 Task: Add the task  Improve website speed and performance to the section Acceleration Station in the project AcmeWorks and add a Due Date to the respective task as 2023/08/08
Action: Mouse moved to (439, 235)
Screenshot: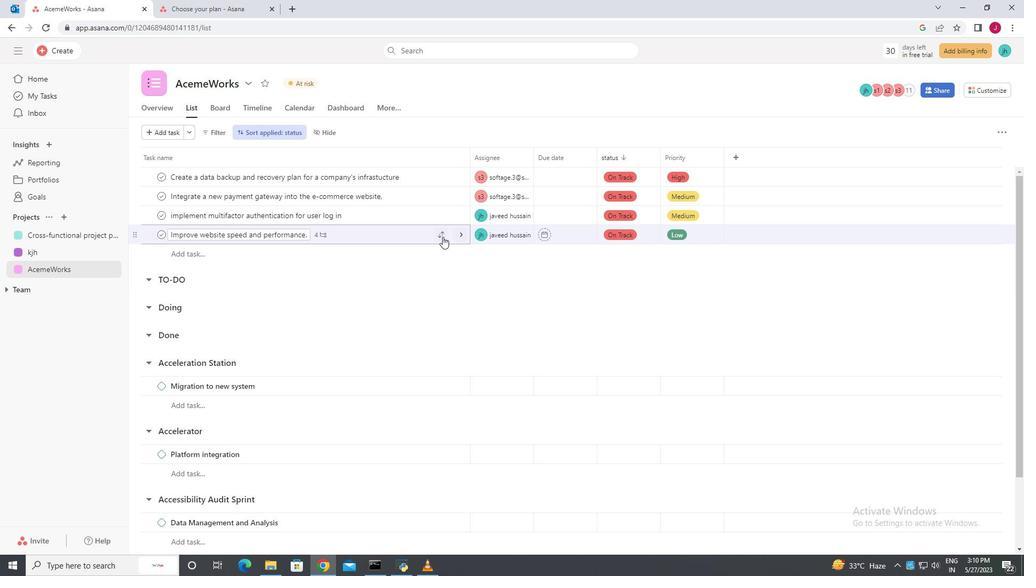 
Action: Mouse pressed left at (439, 235)
Screenshot: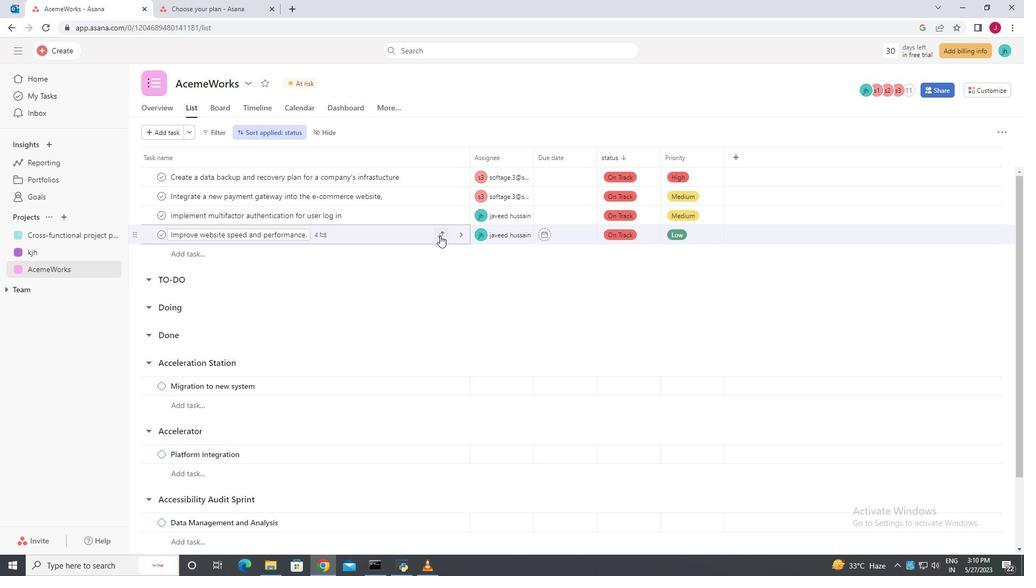 
Action: Mouse moved to (402, 349)
Screenshot: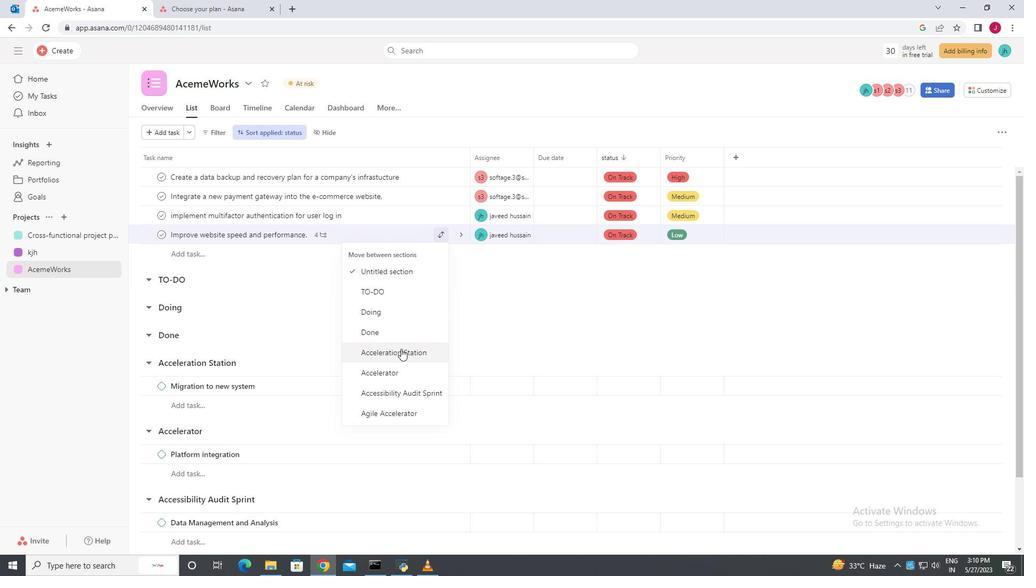 
Action: Mouse pressed left at (402, 349)
Screenshot: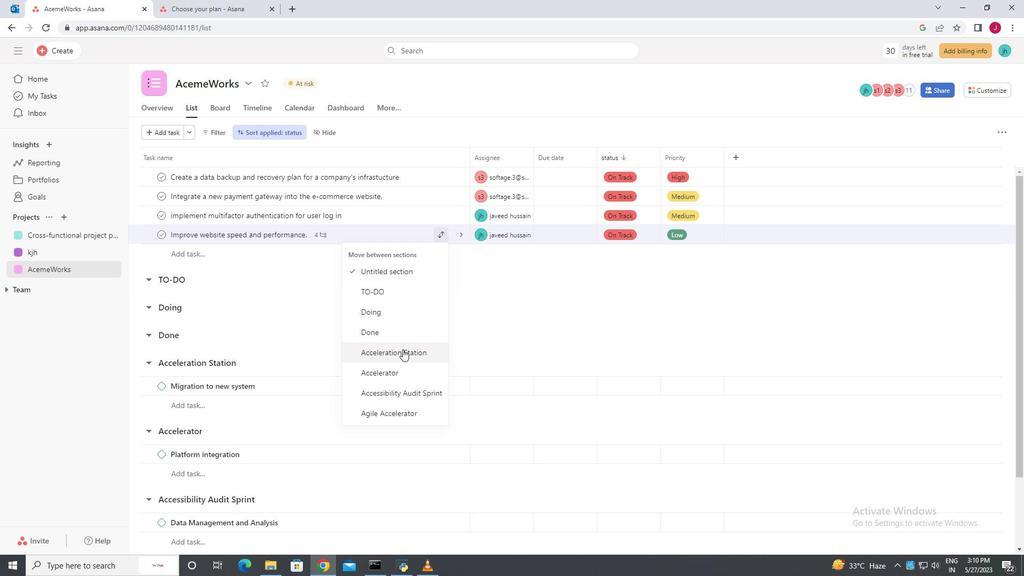 
Action: Mouse moved to (558, 365)
Screenshot: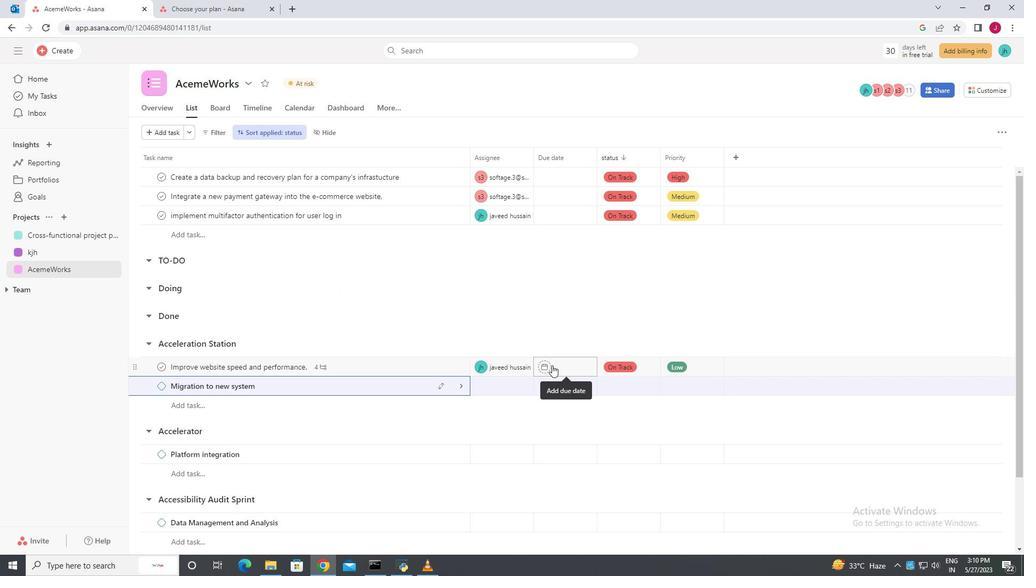 
Action: Mouse pressed left at (558, 365)
Screenshot: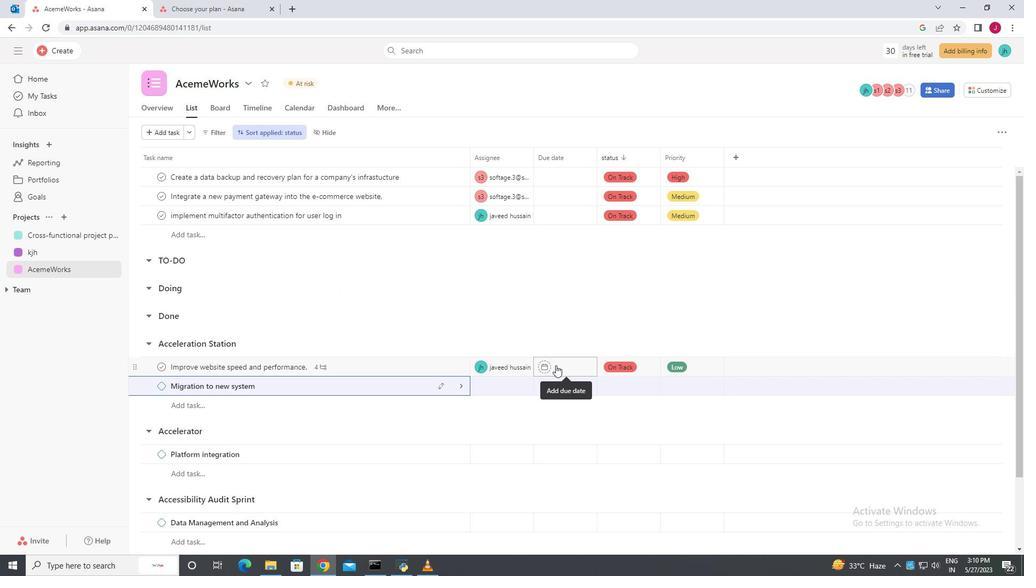 
Action: Mouse moved to (554, 171)
Screenshot: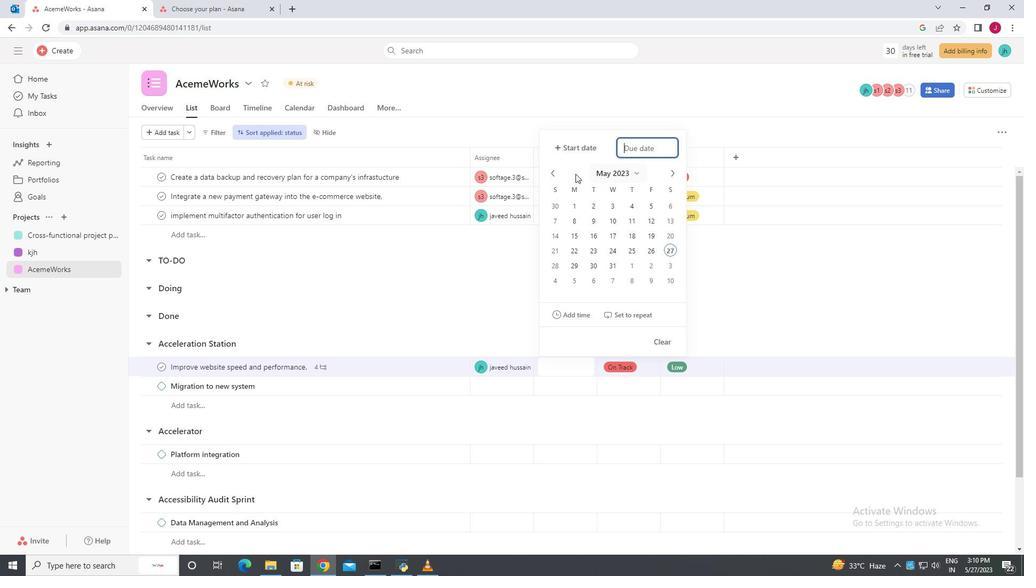 
Action: Mouse pressed left at (554, 171)
Screenshot: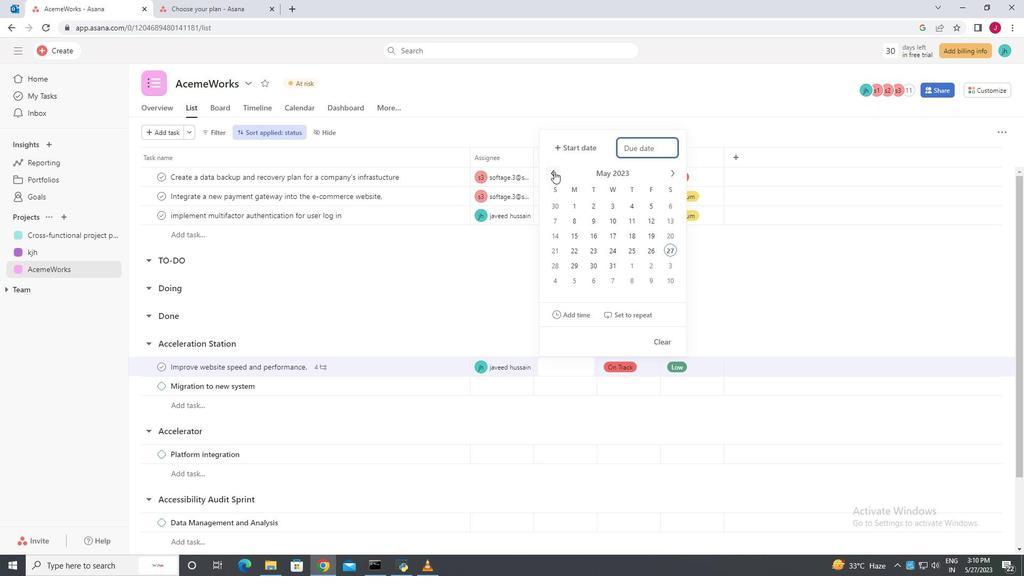 
Action: Mouse pressed left at (554, 171)
Screenshot: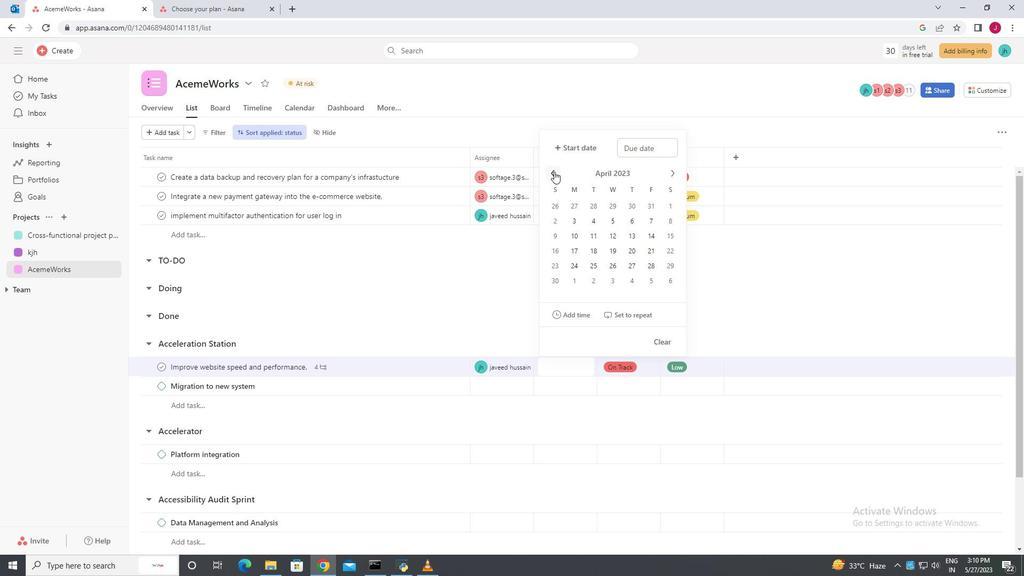
Action: Mouse moved to (670, 173)
Screenshot: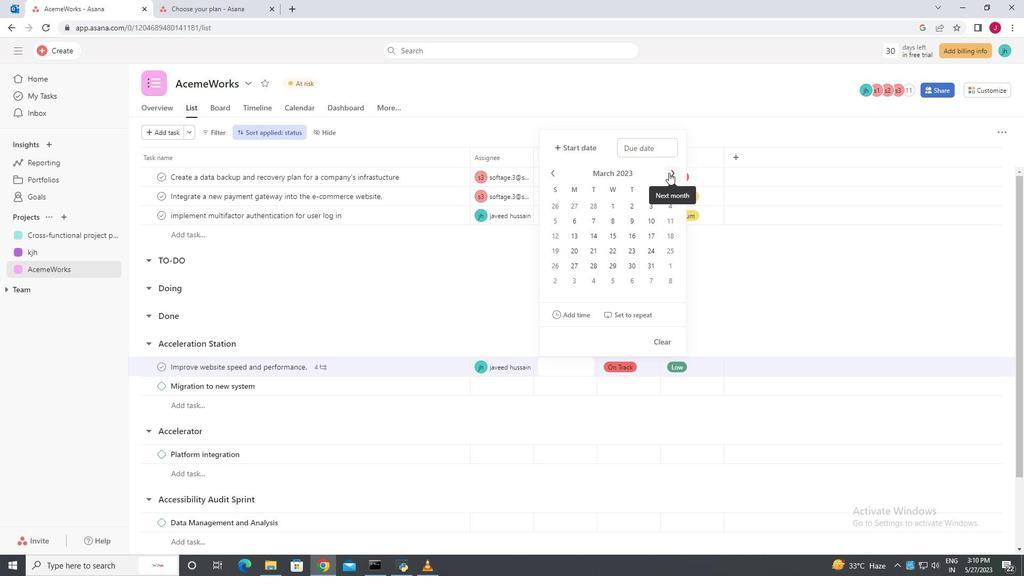 
Action: Mouse pressed left at (670, 173)
Screenshot: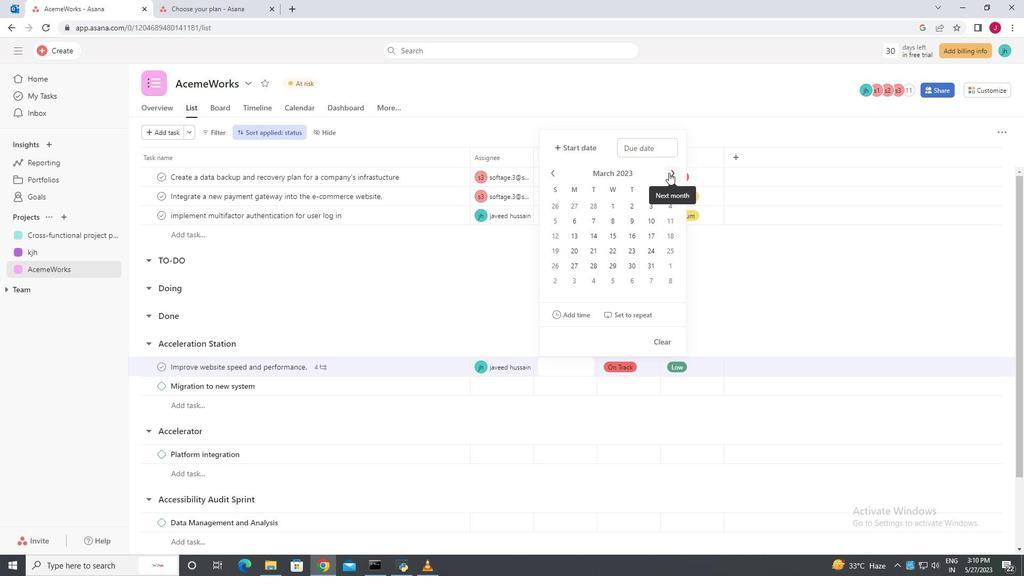 
Action: Mouse pressed left at (670, 173)
Screenshot: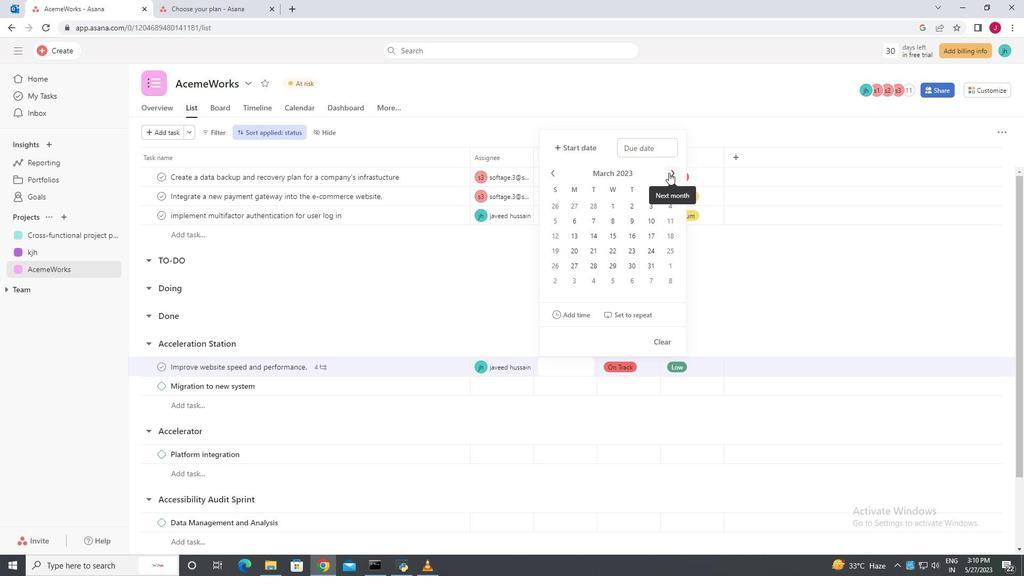 
Action: Mouse pressed left at (670, 173)
Screenshot: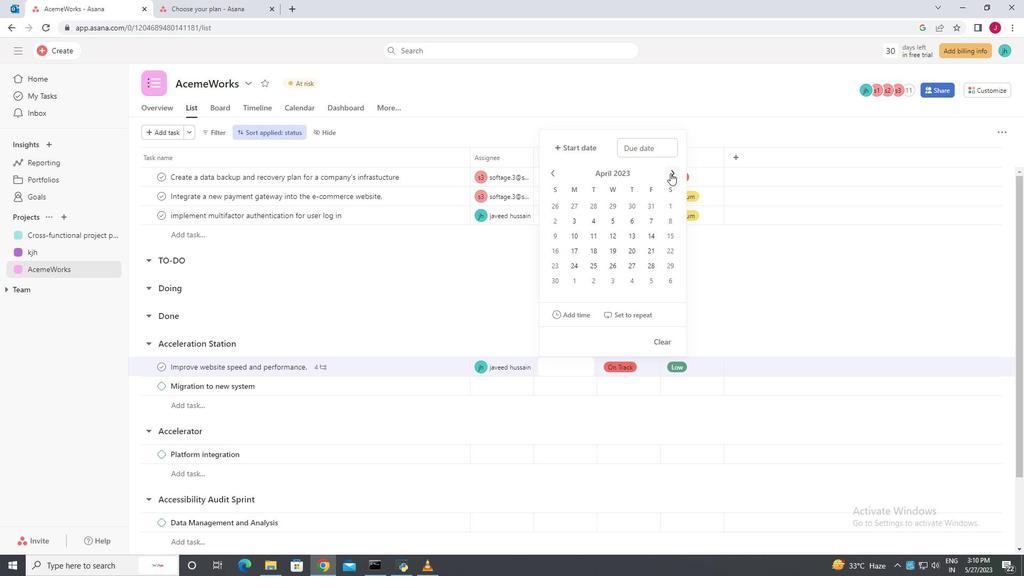 
Action: Mouse pressed left at (670, 173)
Screenshot: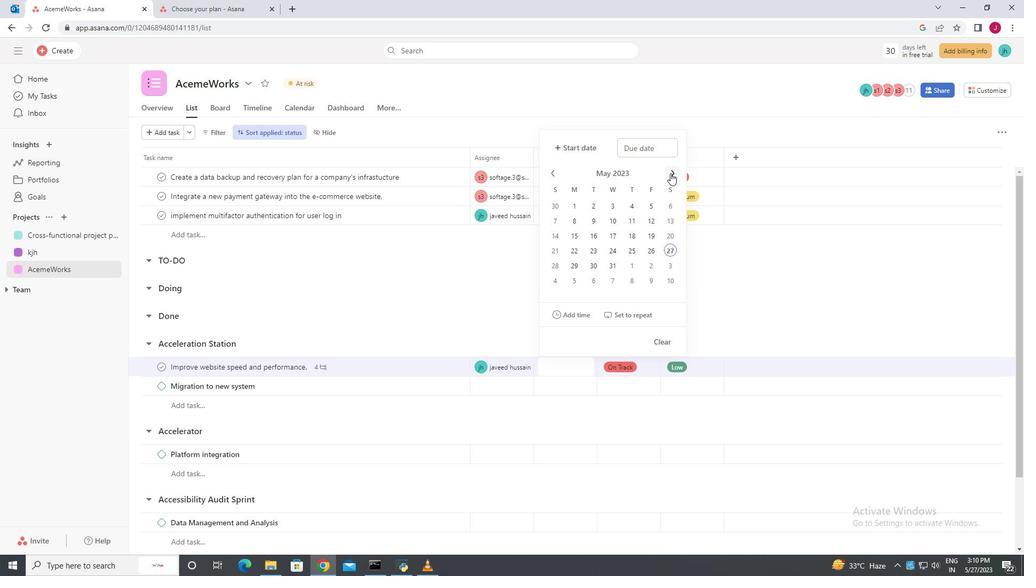 
Action: Mouse pressed left at (670, 173)
Screenshot: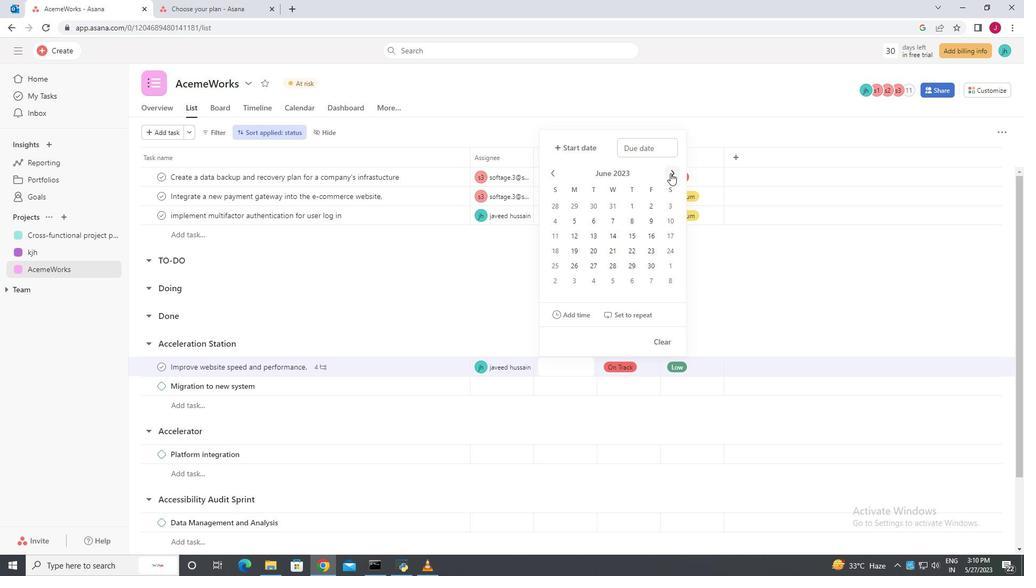 
Action: Mouse pressed left at (670, 173)
Screenshot: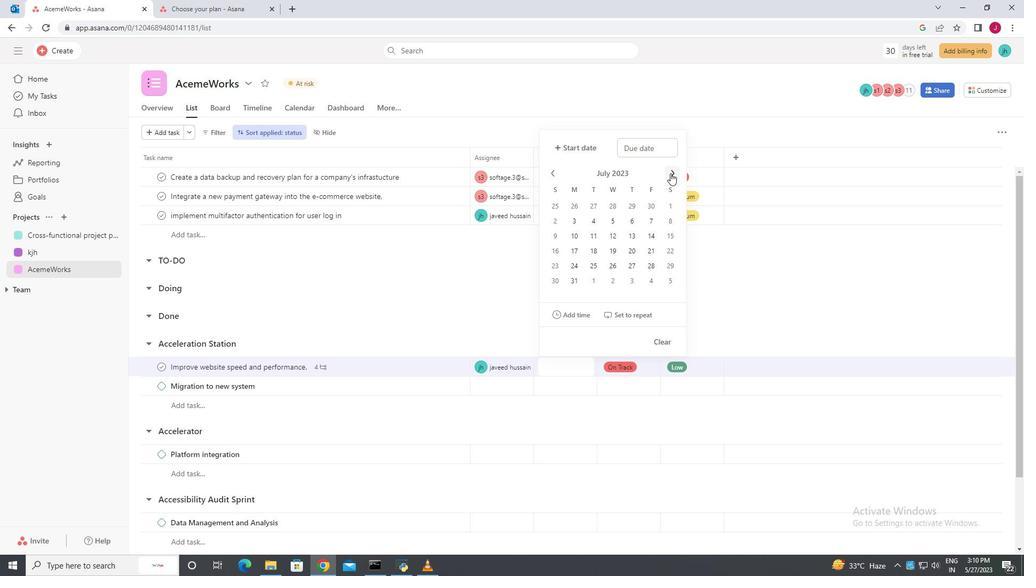 
Action: Mouse moved to (553, 170)
Screenshot: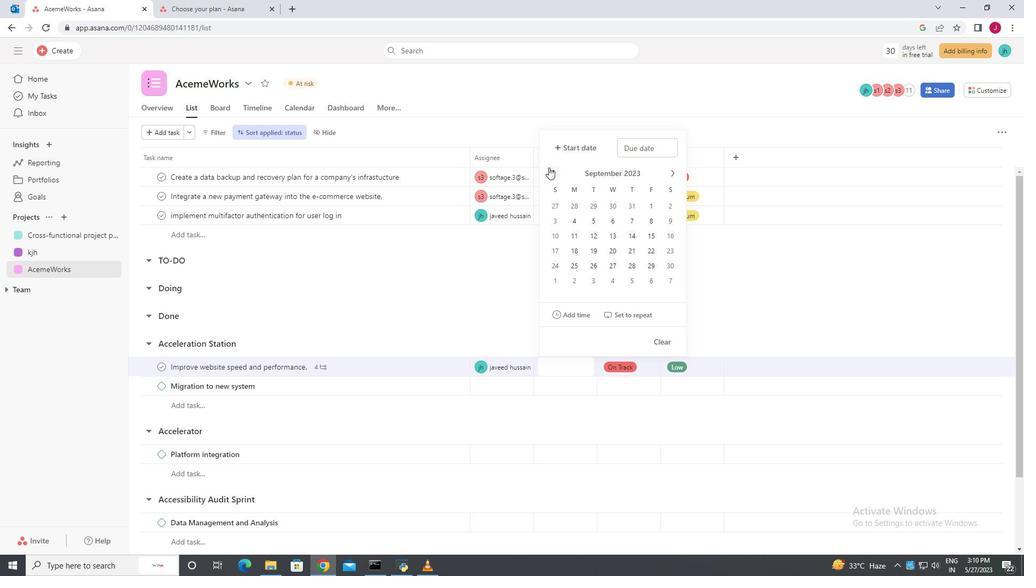 
Action: Mouse pressed left at (553, 170)
Screenshot: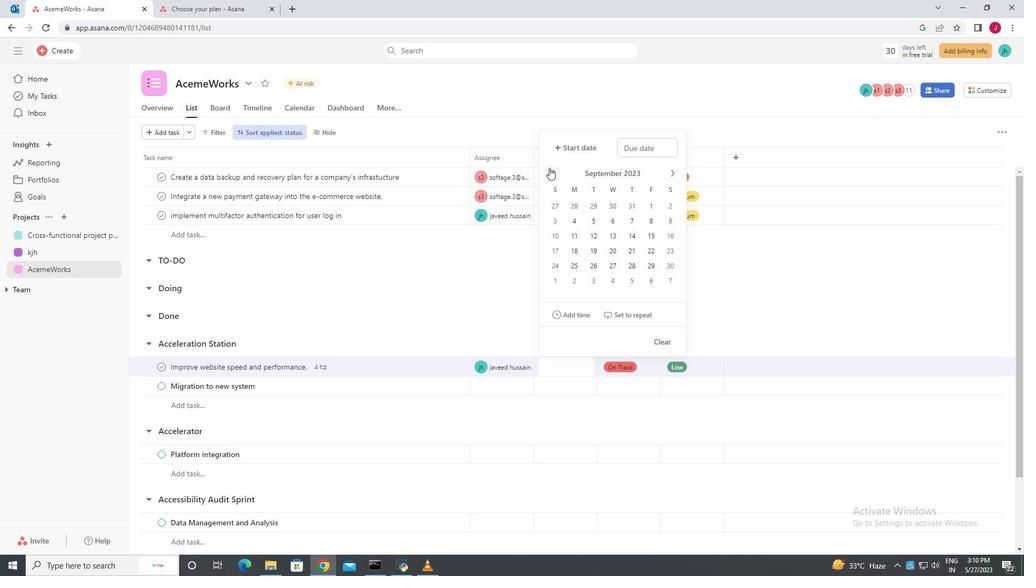 
Action: Mouse moved to (591, 218)
Screenshot: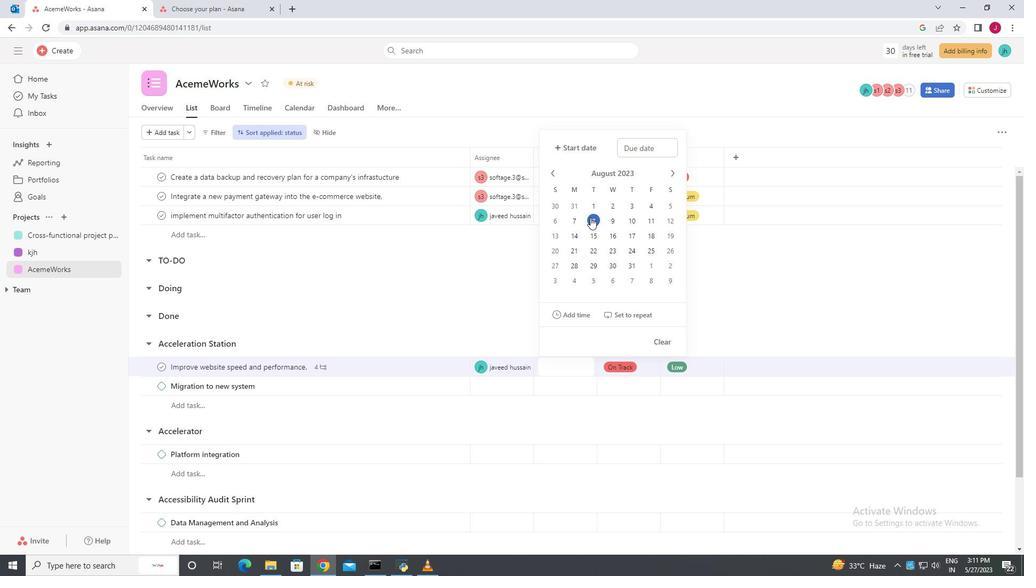 
Action: Mouse pressed left at (591, 218)
Screenshot: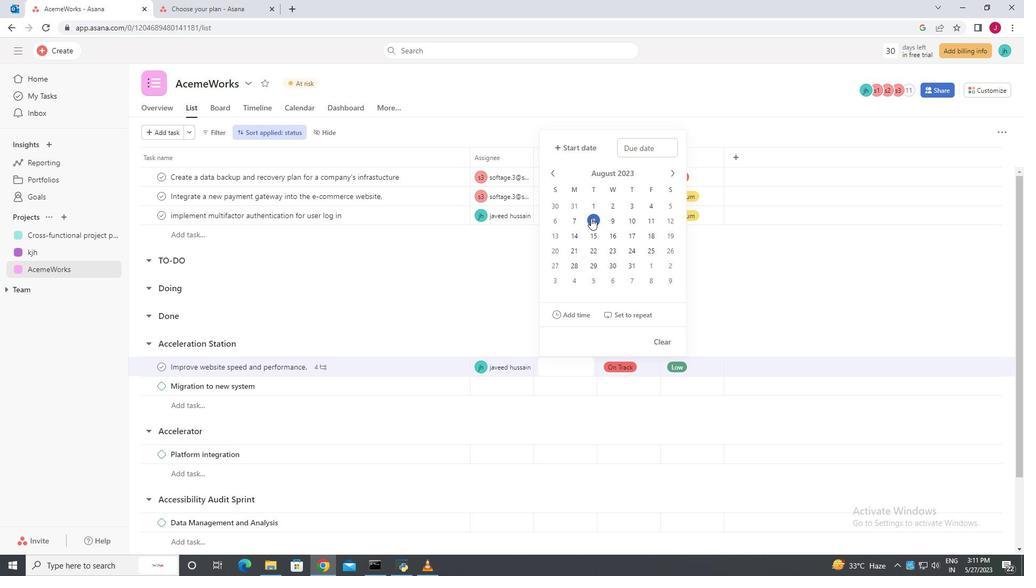 
Action: Mouse moved to (769, 298)
Screenshot: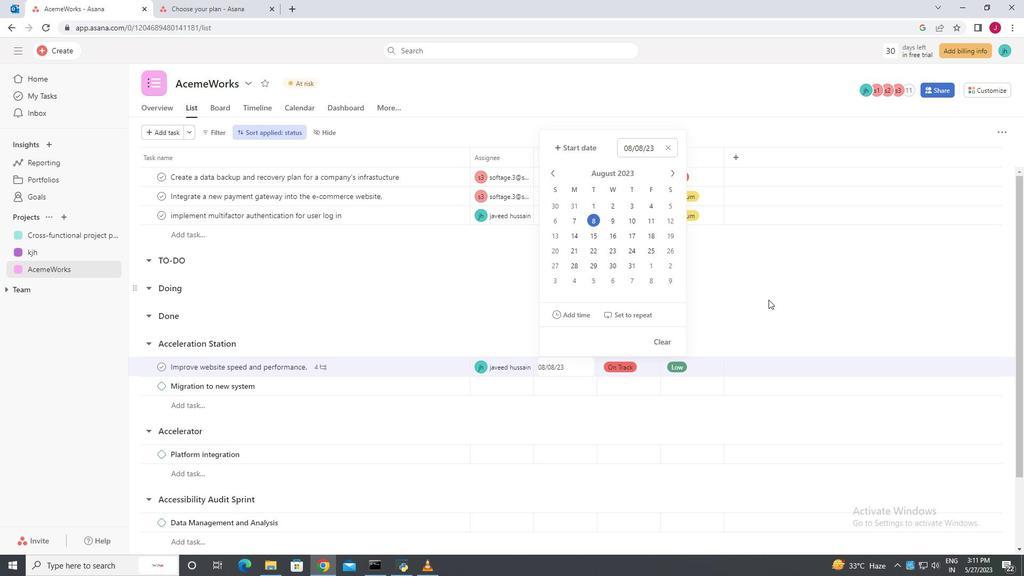 
Action: Mouse pressed left at (769, 298)
Screenshot: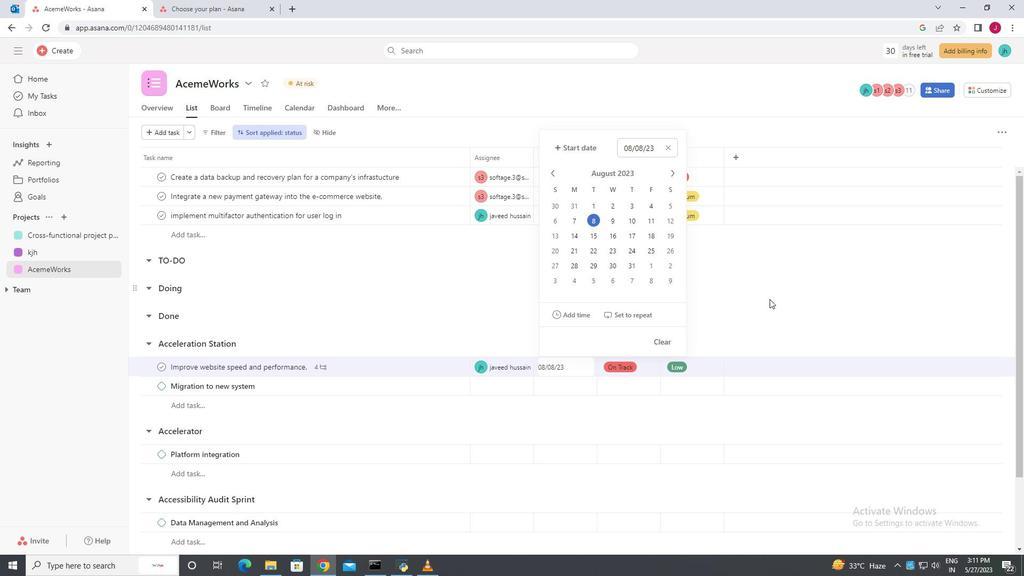 
Action: Mouse moved to (551, 316)
Screenshot: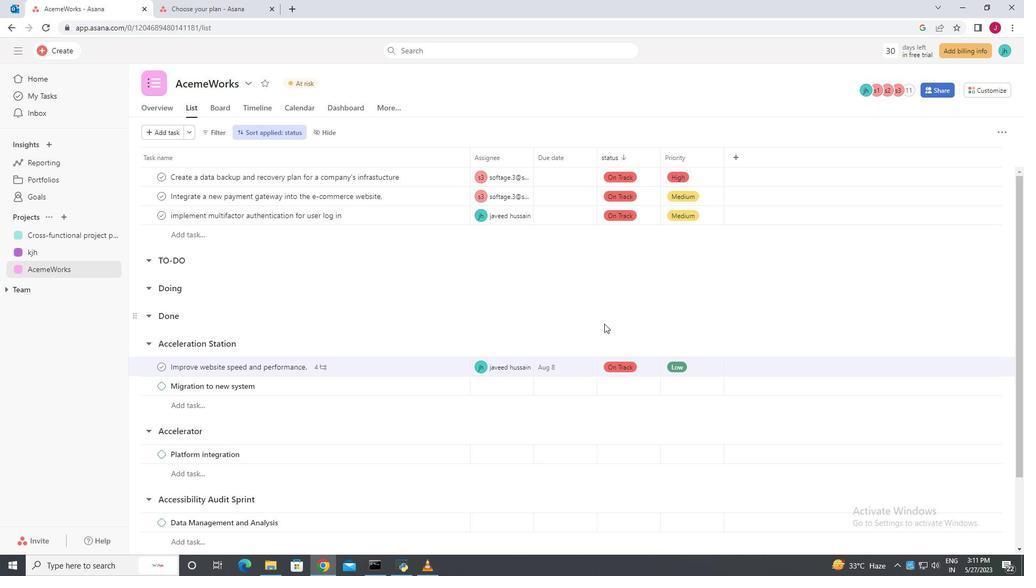 
